 Task: Edit Casting By SAAC in Action Trailer
Action: Mouse moved to (75, 34)
Screenshot: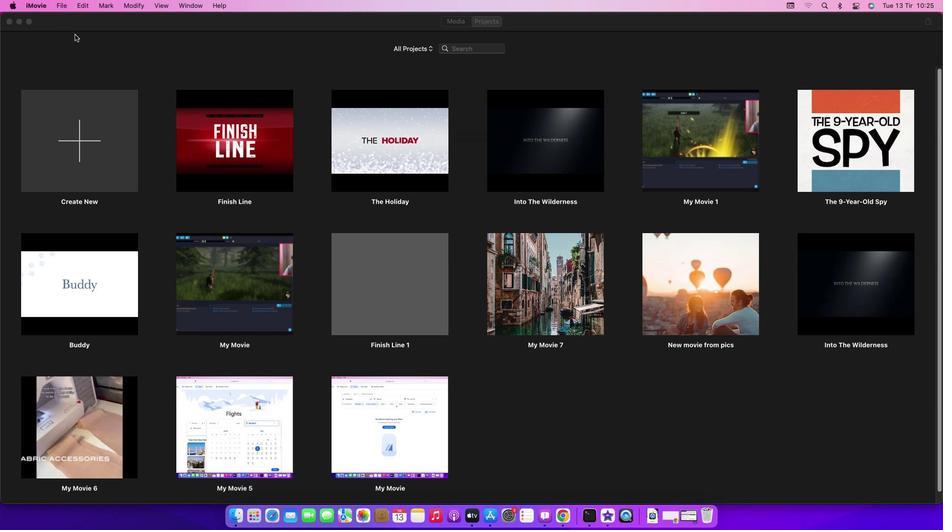 
Action: Mouse pressed left at (75, 34)
Screenshot: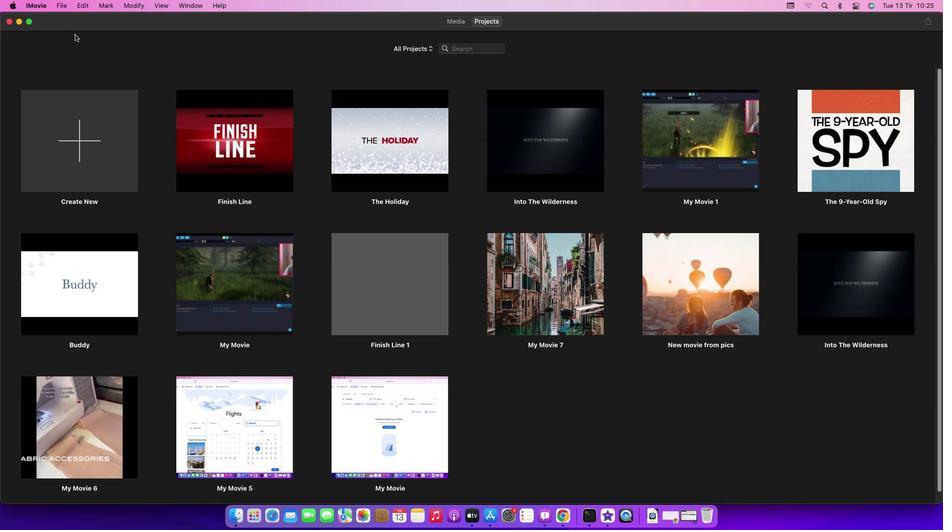 
Action: Mouse moved to (62, 7)
Screenshot: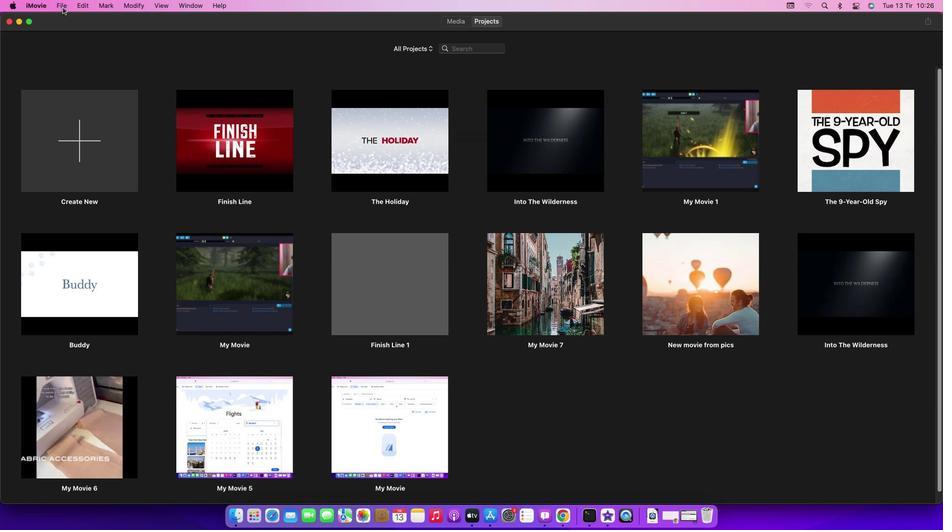 
Action: Mouse pressed left at (62, 7)
Screenshot: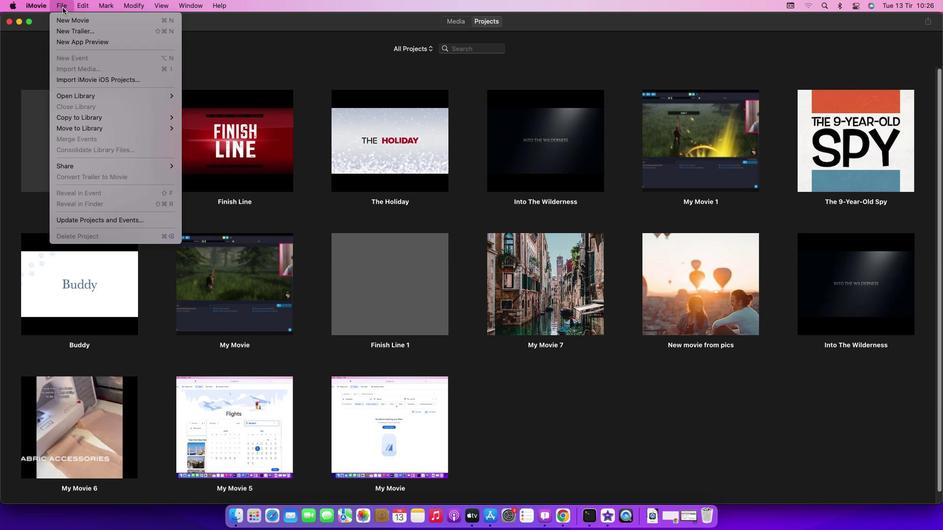 
Action: Mouse moved to (81, 28)
Screenshot: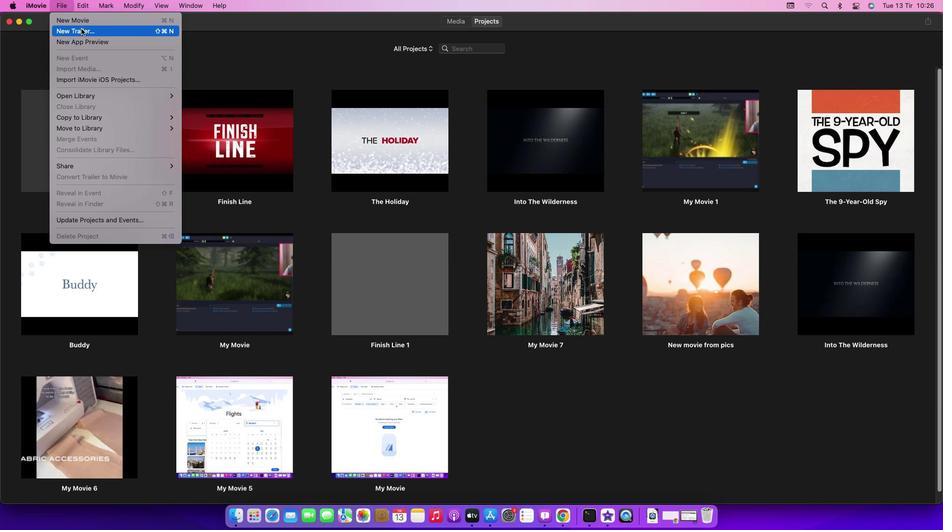 
Action: Mouse pressed left at (81, 28)
Screenshot: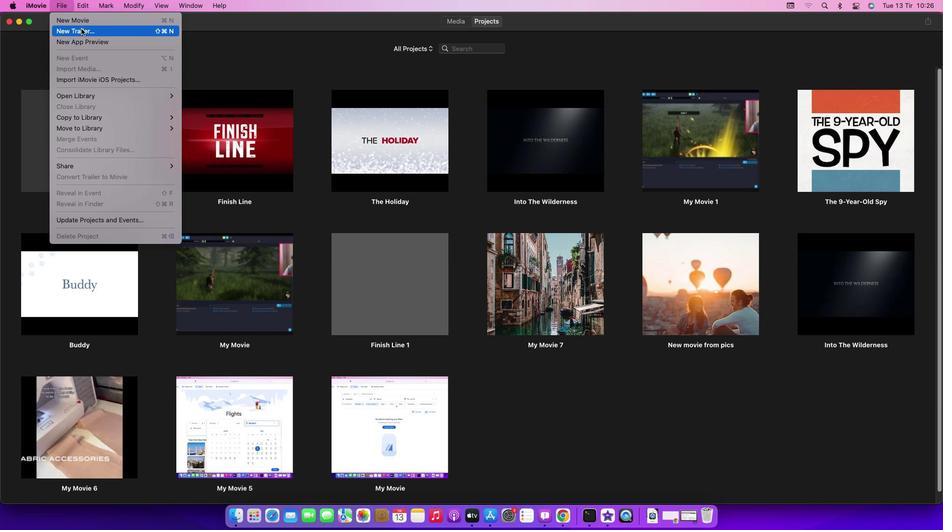 
Action: Mouse moved to (558, 279)
Screenshot: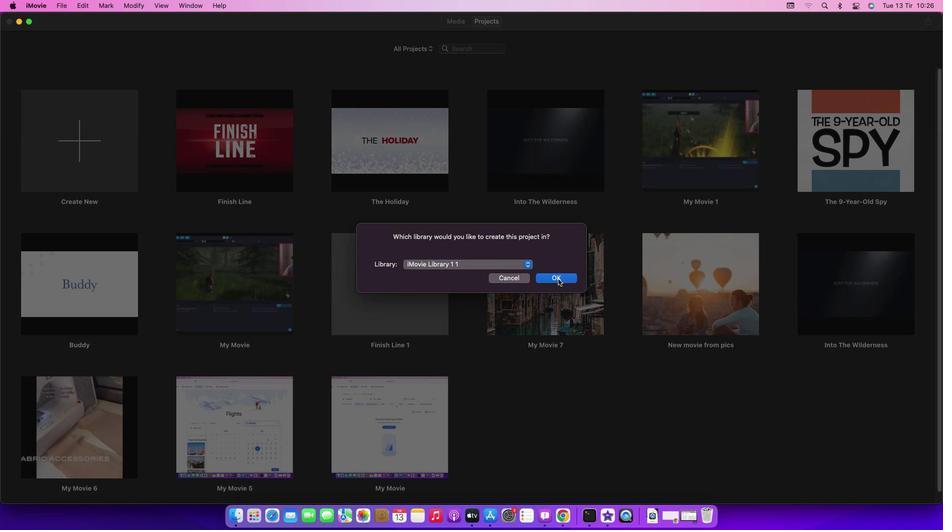 
Action: Mouse pressed left at (558, 279)
Screenshot: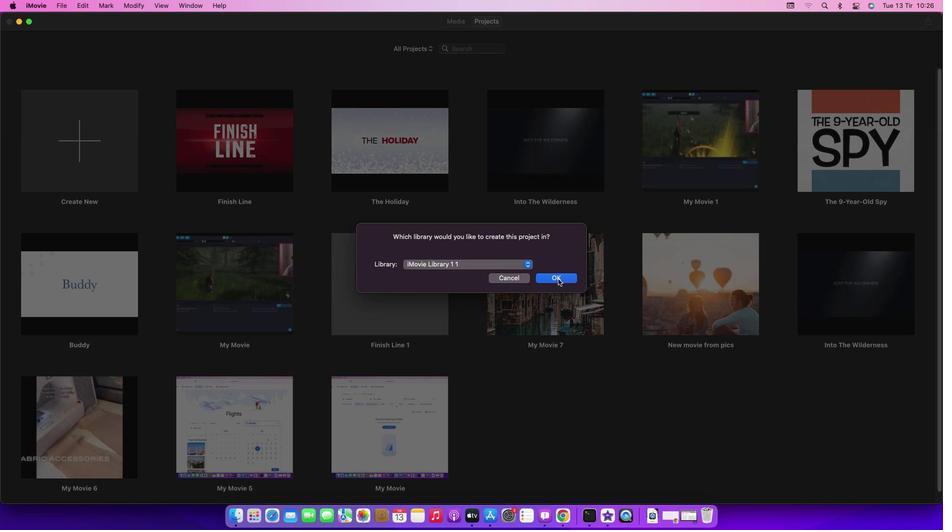 
Action: Mouse moved to (276, 196)
Screenshot: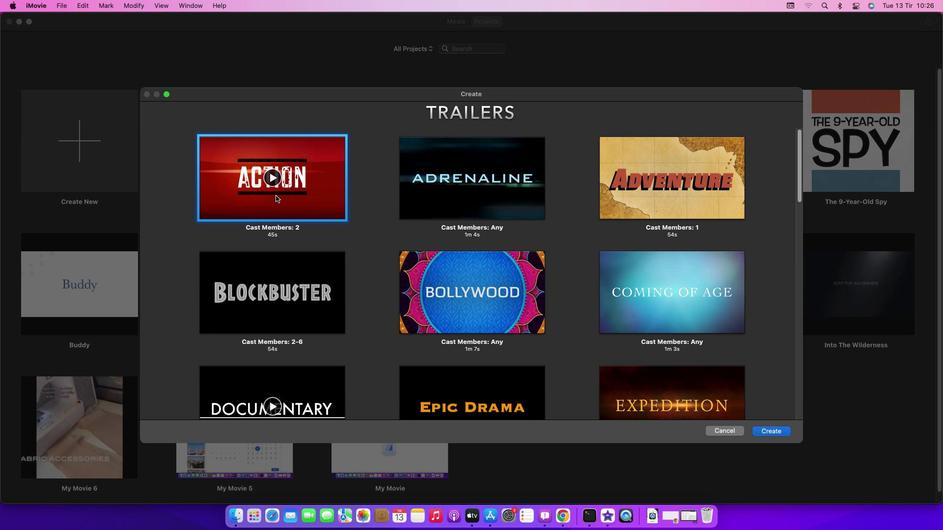 
Action: Mouse pressed left at (276, 196)
Screenshot: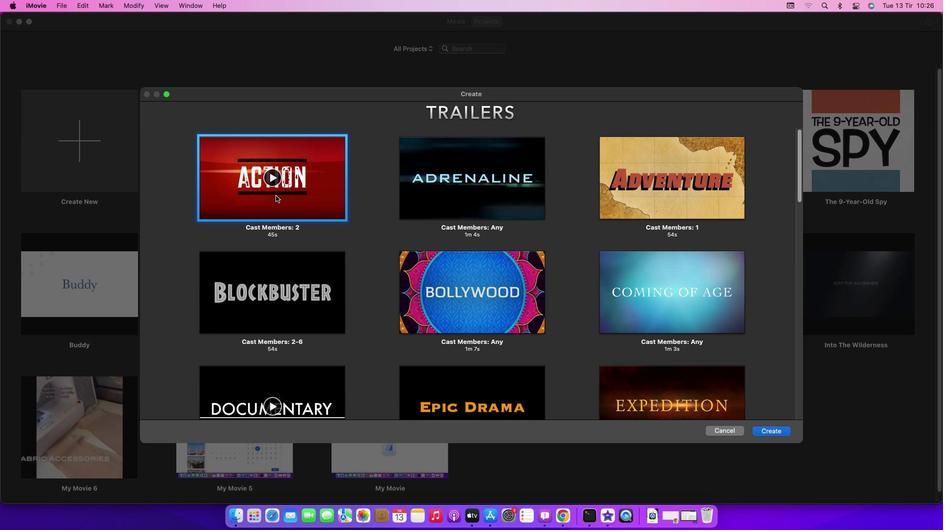 
Action: Mouse moved to (765, 432)
Screenshot: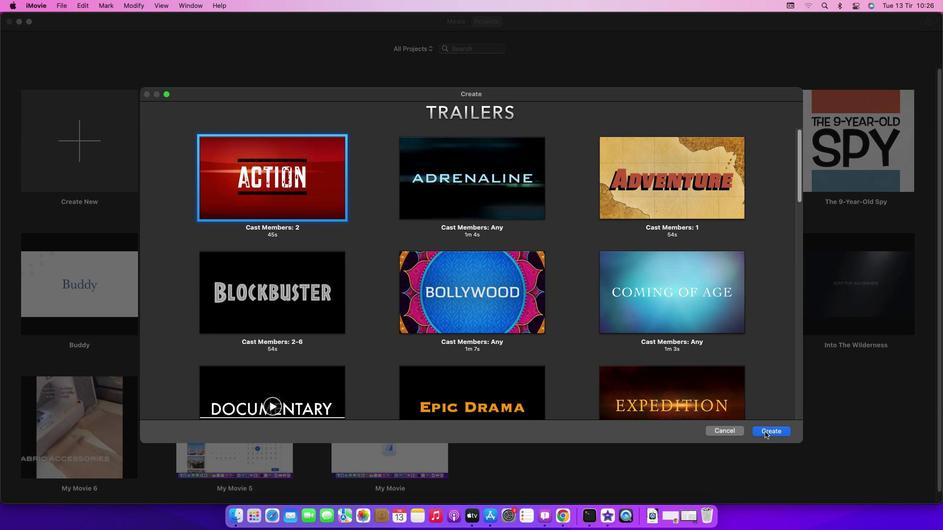 
Action: Mouse pressed left at (765, 432)
Screenshot: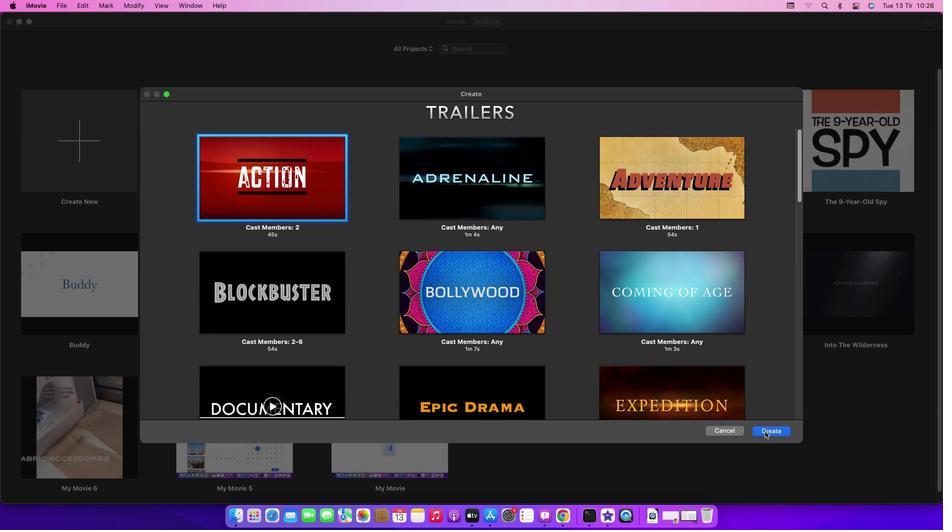 
Action: Mouse moved to (280, 393)
Screenshot: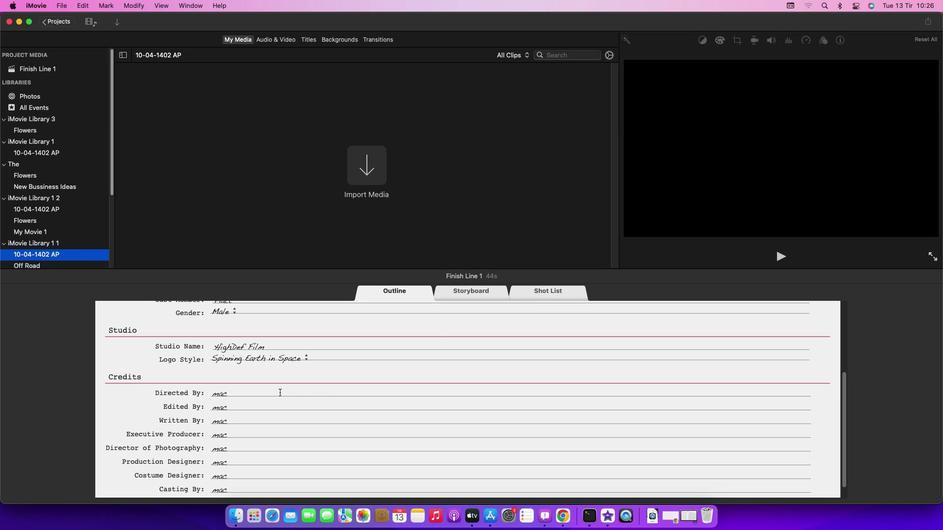 
Action: Mouse scrolled (280, 393) with delta (0, 0)
Screenshot: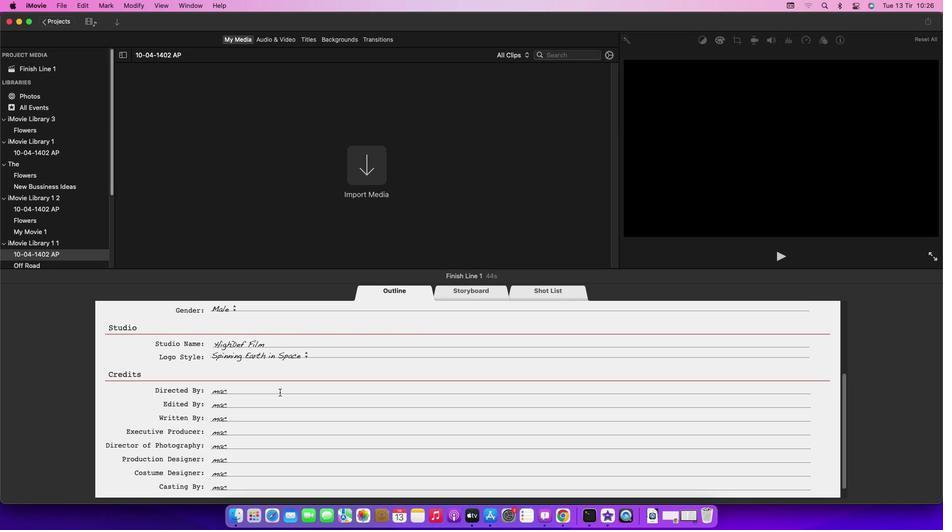 
Action: Mouse scrolled (280, 393) with delta (0, 0)
Screenshot: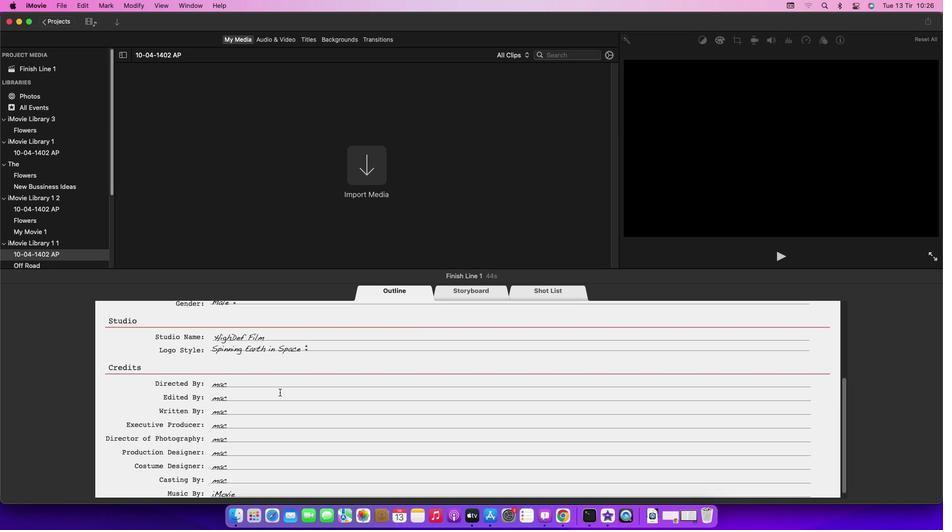 
Action: Mouse scrolled (280, 393) with delta (0, 0)
Screenshot: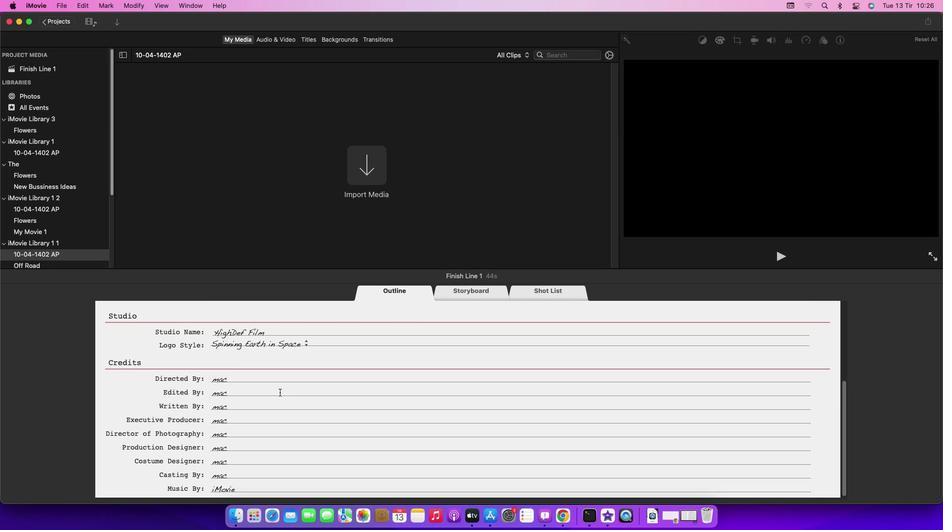 
Action: Mouse scrolled (280, 393) with delta (0, 0)
Screenshot: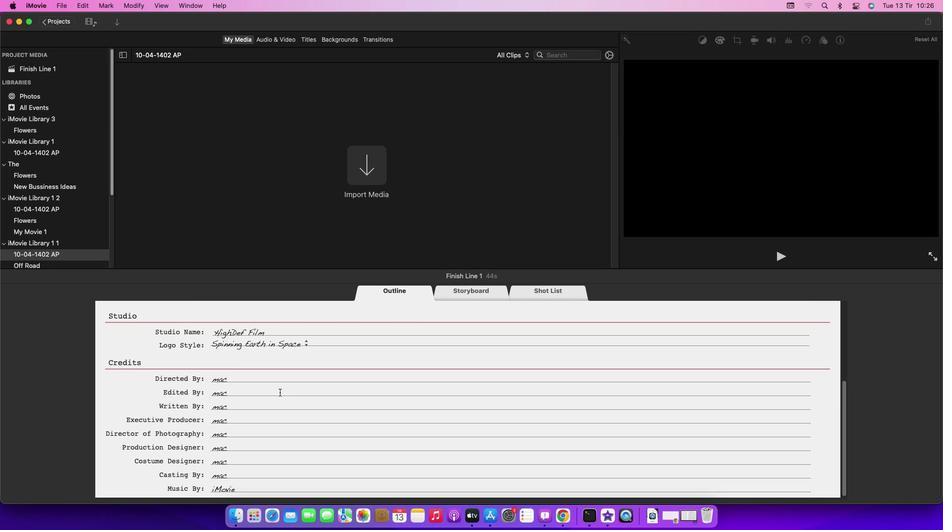 
Action: Mouse scrolled (280, 393) with delta (0, 0)
Screenshot: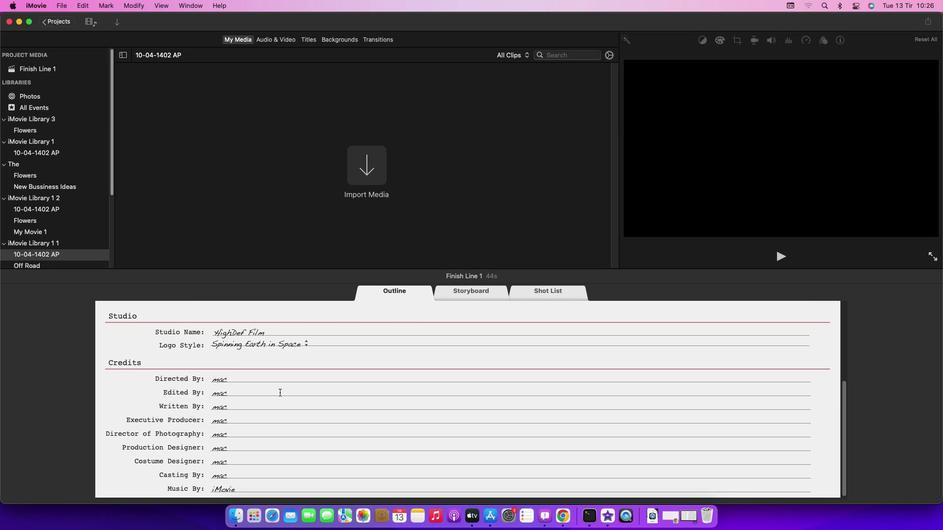 
Action: Mouse scrolled (280, 393) with delta (0, 0)
Screenshot: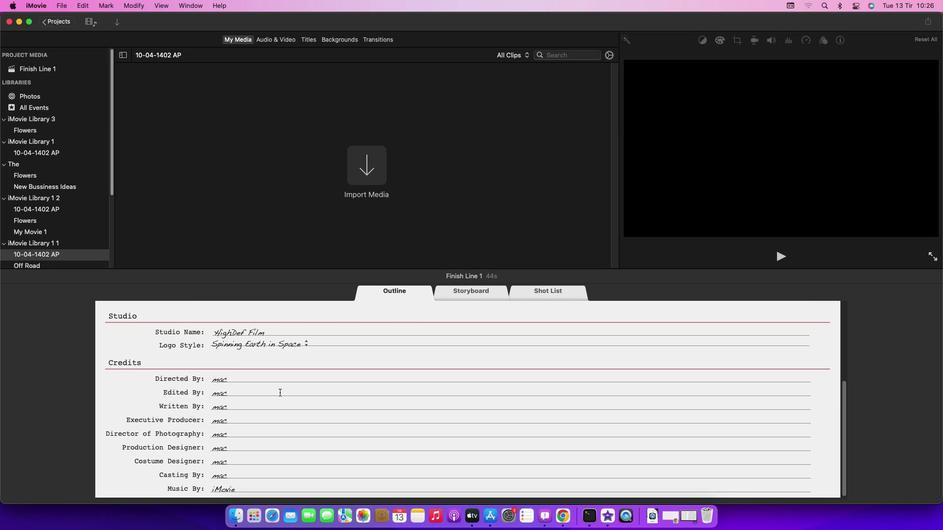 
Action: Mouse scrolled (280, 393) with delta (0, 0)
Screenshot: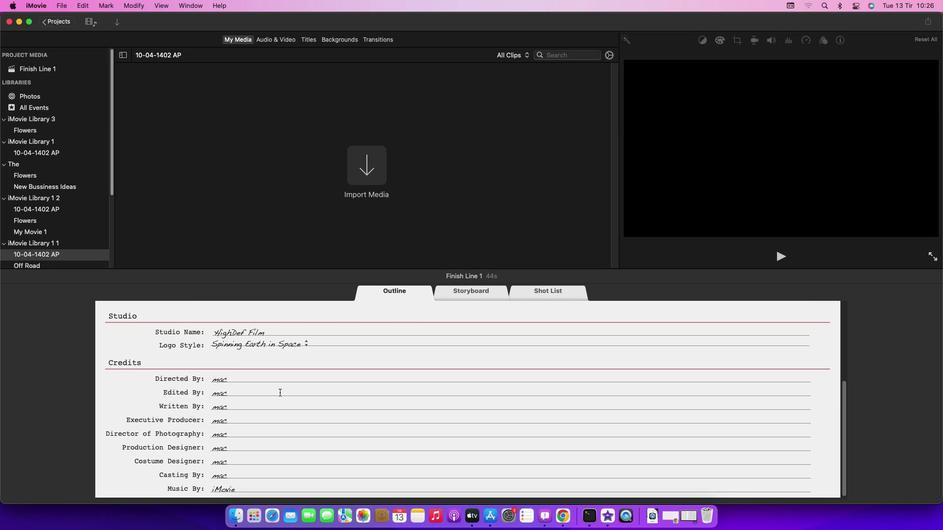 
Action: Mouse scrolled (280, 393) with delta (0, 0)
Screenshot: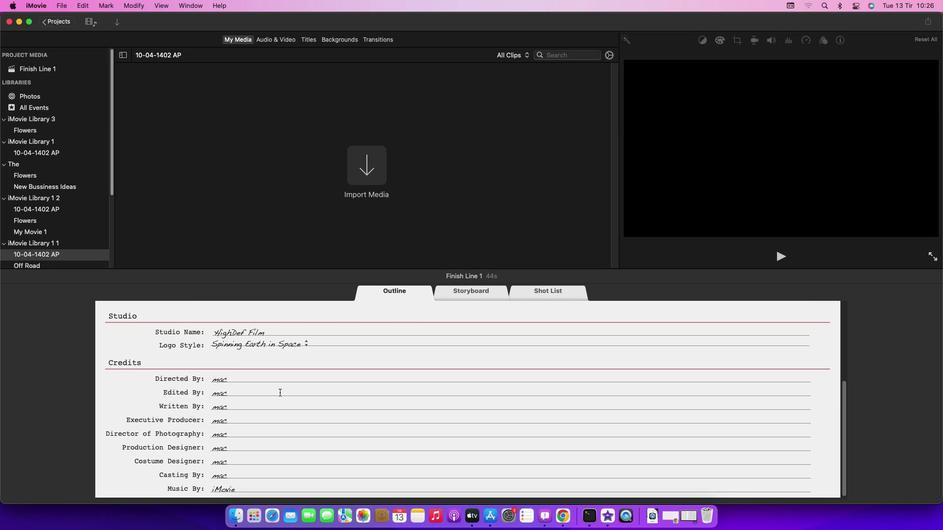 
Action: Mouse moved to (242, 480)
Screenshot: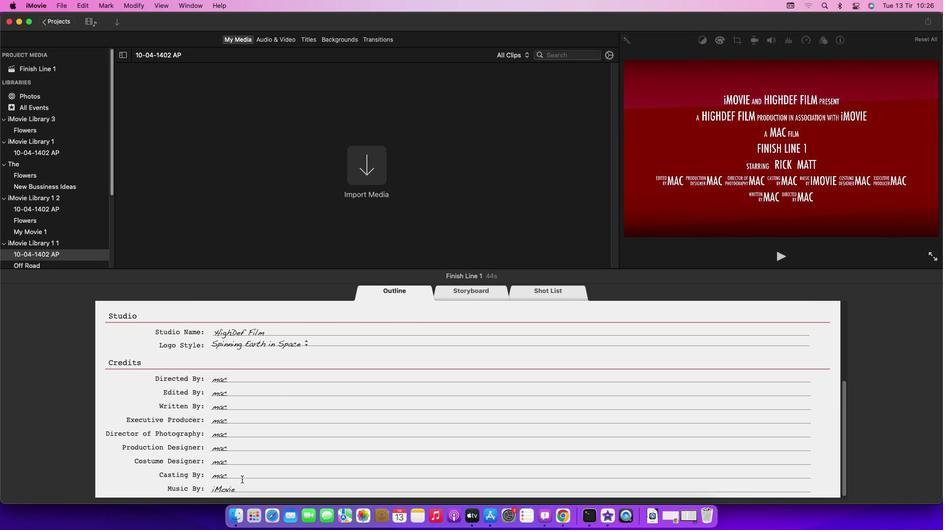 
Action: Mouse pressed left at (242, 480)
Screenshot: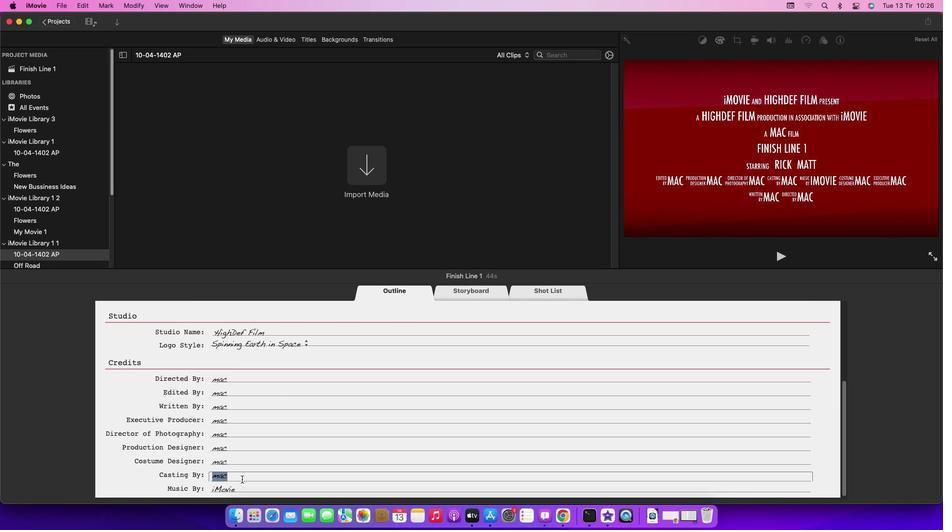 
Action: Mouse moved to (242, 479)
Screenshot: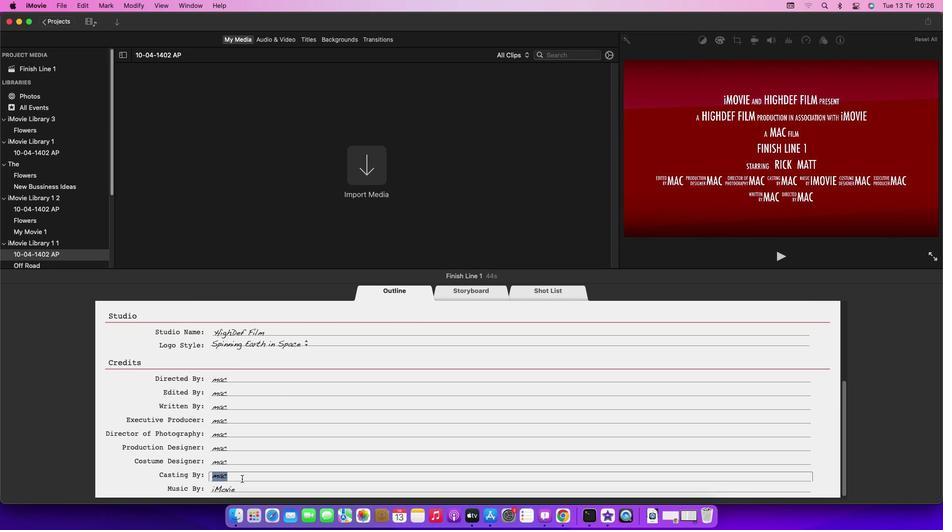 
Action: Key pressed Key.backspace'S''A''A''C'Key.enter
Screenshot: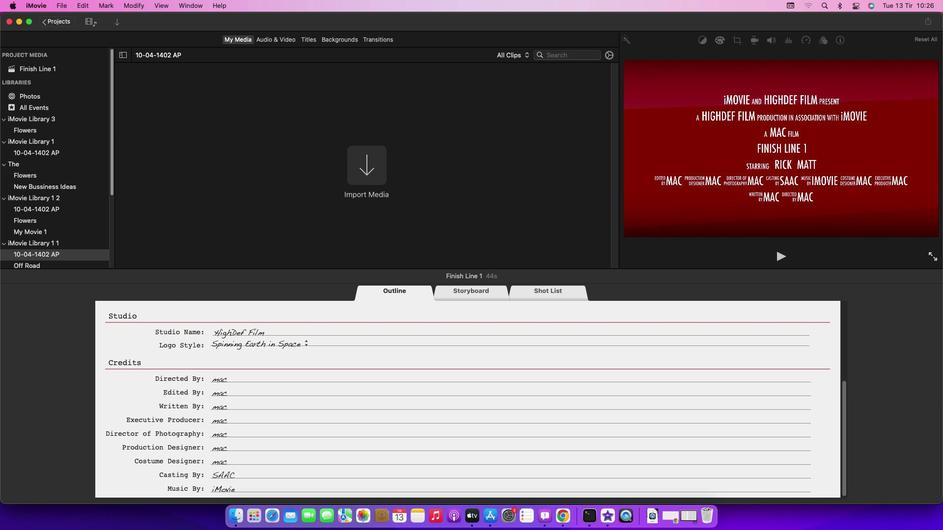 
